 Task: Set the Low-priority code for DVB-T reception parameters to 1/2.
Action: Mouse moved to (95, 13)
Screenshot: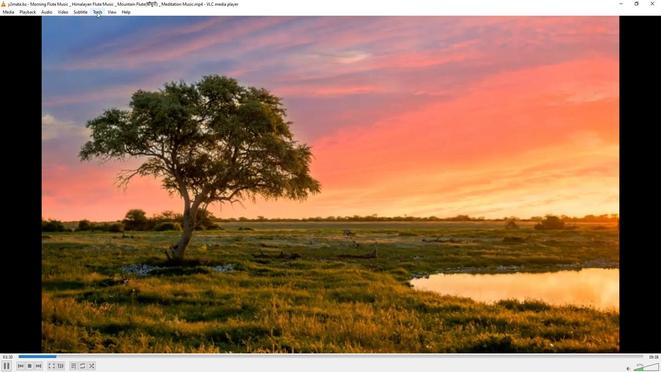 
Action: Mouse pressed left at (95, 13)
Screenshot: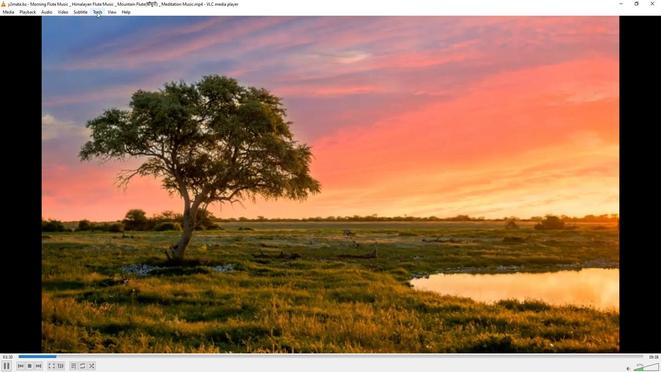 
Action: Mouse moved to (106, 91)
Screenshot: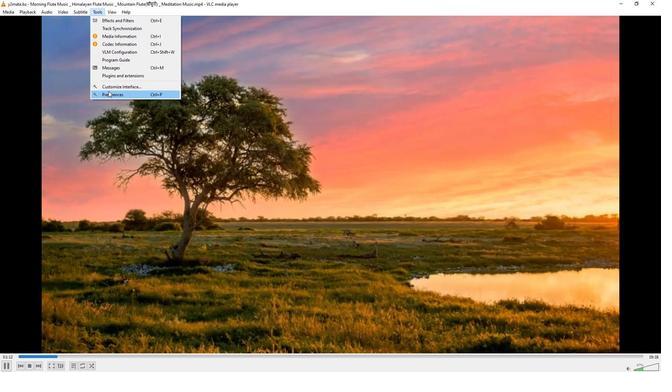 
Action: Mouse pressed left at (106, 91)
Screenshot: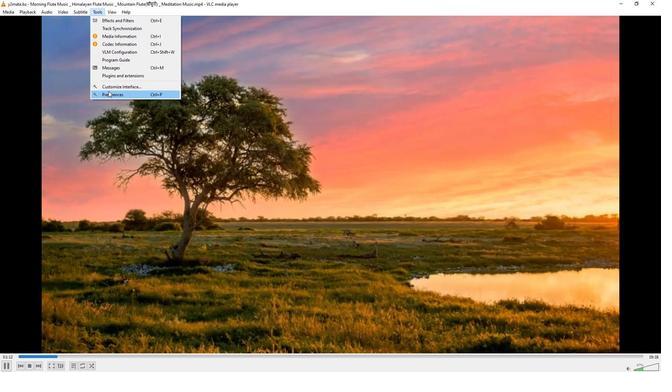 
Action: Mouse moved to (215, 302)
Screenshot: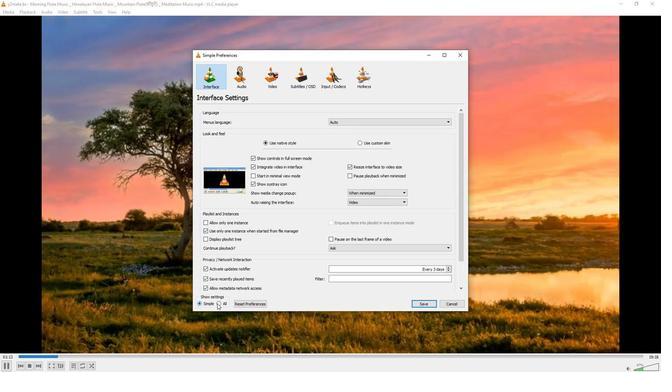 
Action: Mouse pressed left at (215, 302)
Screenshot: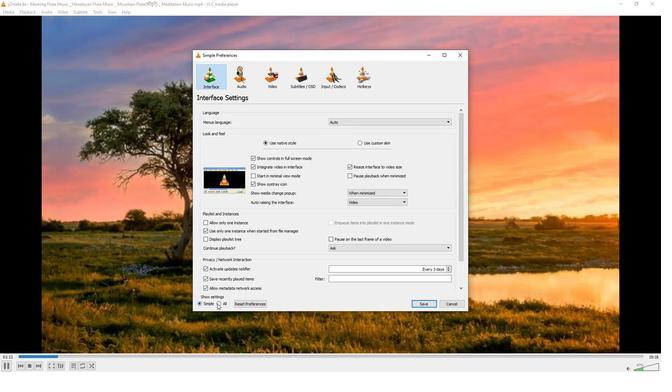 
Action: Mouse moved to (206, 186)
Screenshot: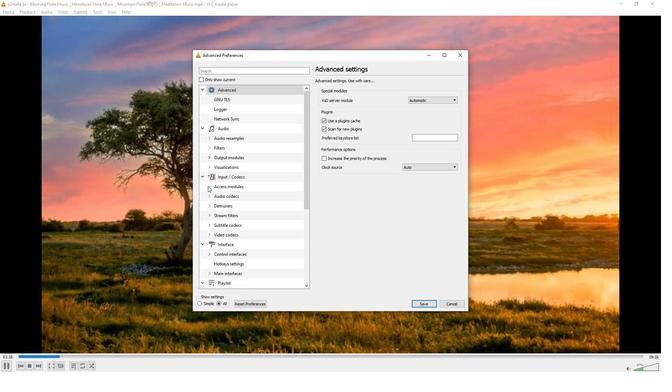 
Action: Mouse pressed left at (206, 186)
Screenshot: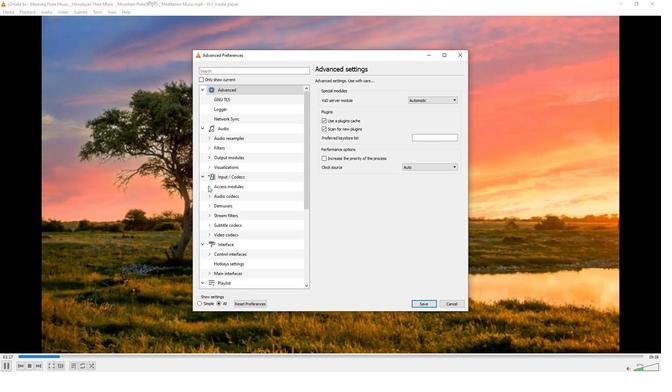 
Action: Mouse moved to (226, 242)
Screenshot: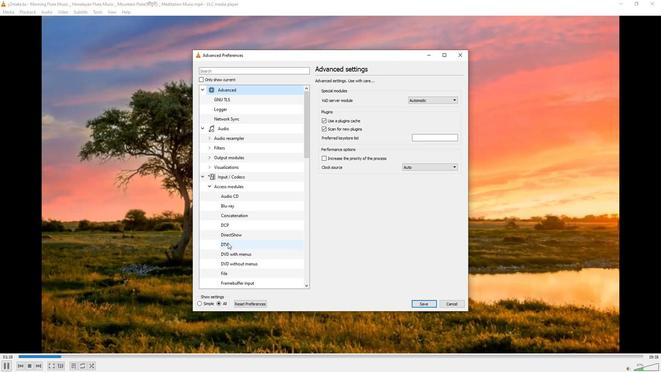 
Action: Mouse pressed left at (226, 242)
Screenshot: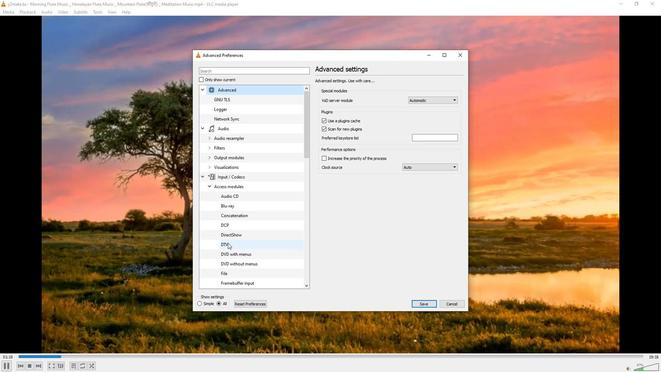 
Action: Mouse moved to (438, 184)
Screenshot: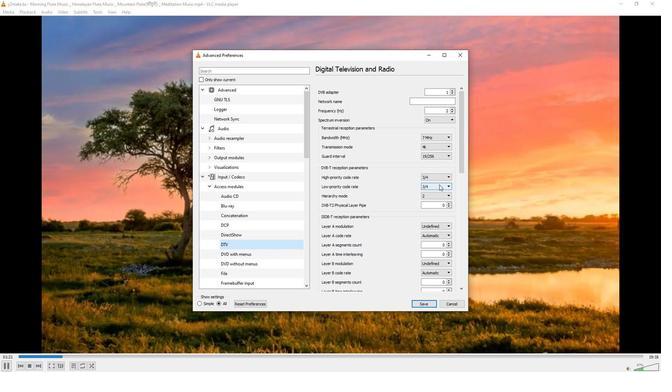 
Action: Mouse pressed left at (438, 184)
Screenshot: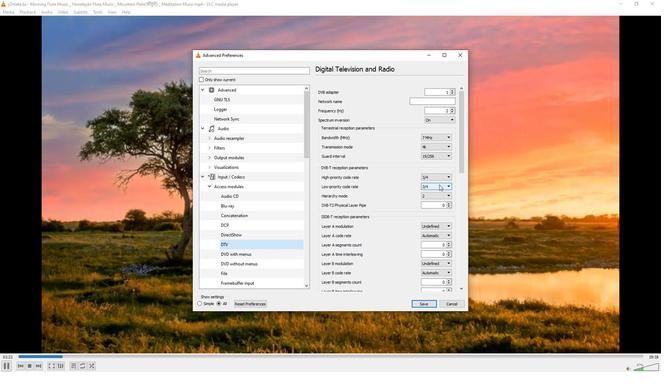 
Action: Mouse moved to (430, 201)
Screenshot: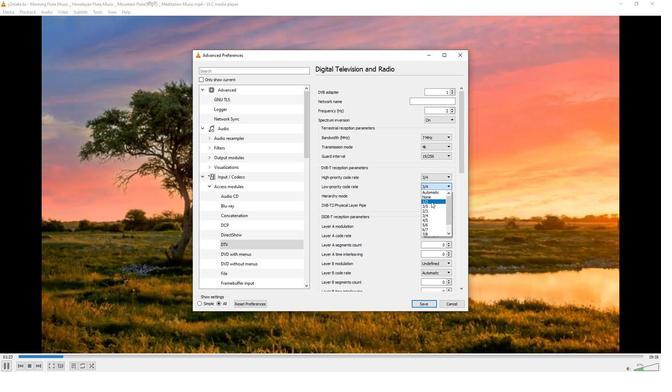 
Action: Mouse pressed left at (430, 201)
Screenshot: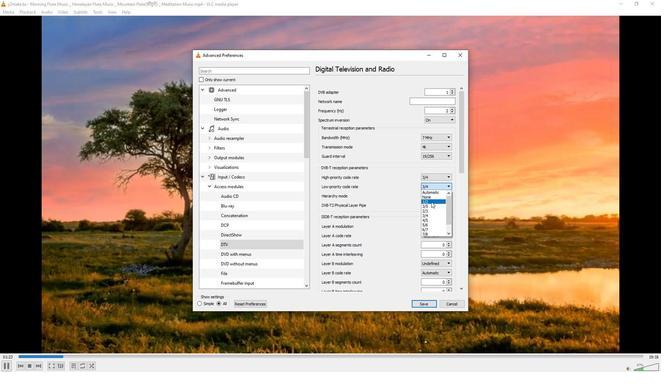 
Action: Mouse moved to (391, 192)
Screenshot: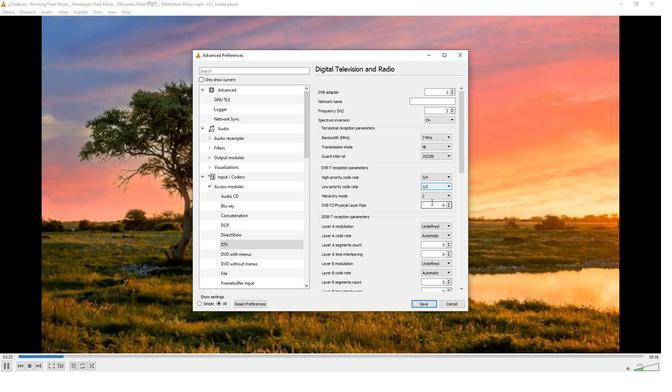 
